 Task: Change the option "Time window to use in ms" to 5000.
Action: Mouse moved to (124, 18)
Screenshot: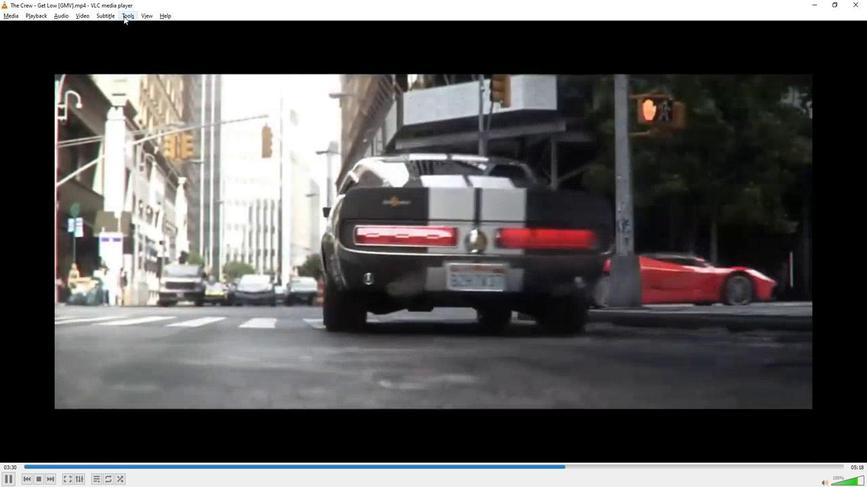 
Action: Mouse pressed left at (124, 18)
Screenshot: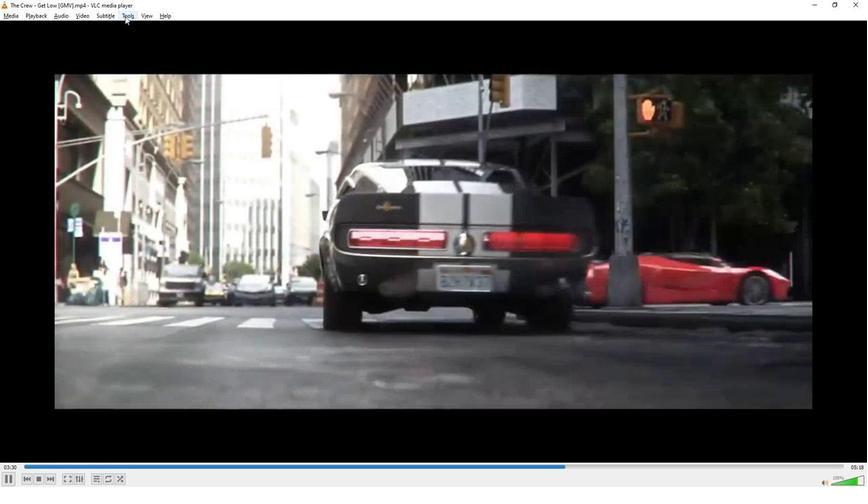 
Action: Mouse moved to (142, 122)
Screenshot: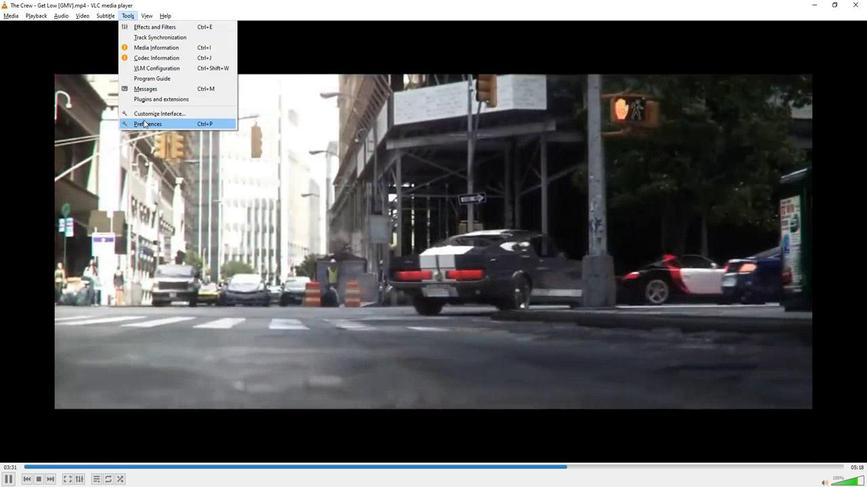 
Action: Mouse pressed left at (142, 122)
Screenshot: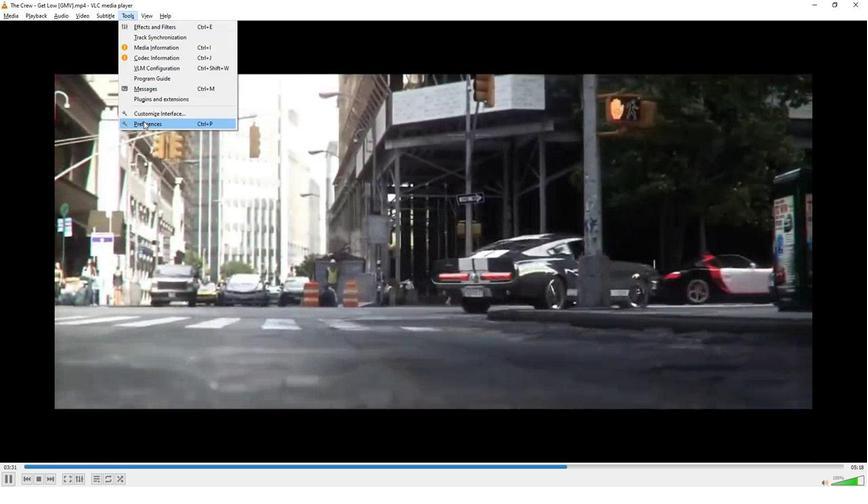 
Action: Mouse moved to (252, 368)
Screenshot: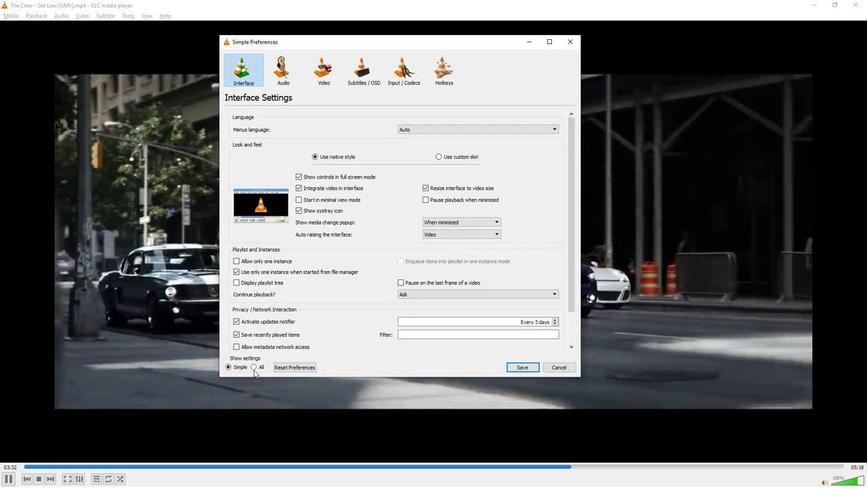 
Action: Mouse pressed left at (252, 368)
Screenshot: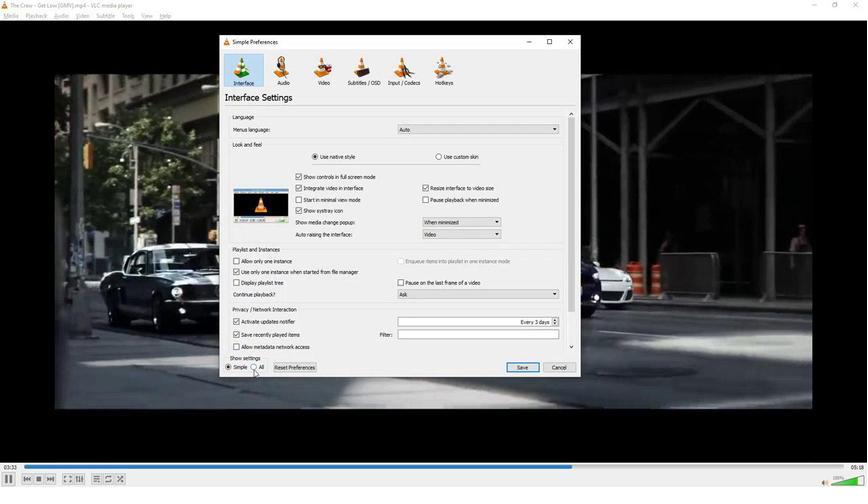 
Action: Mouse moved to (241, 166)
Screenshot: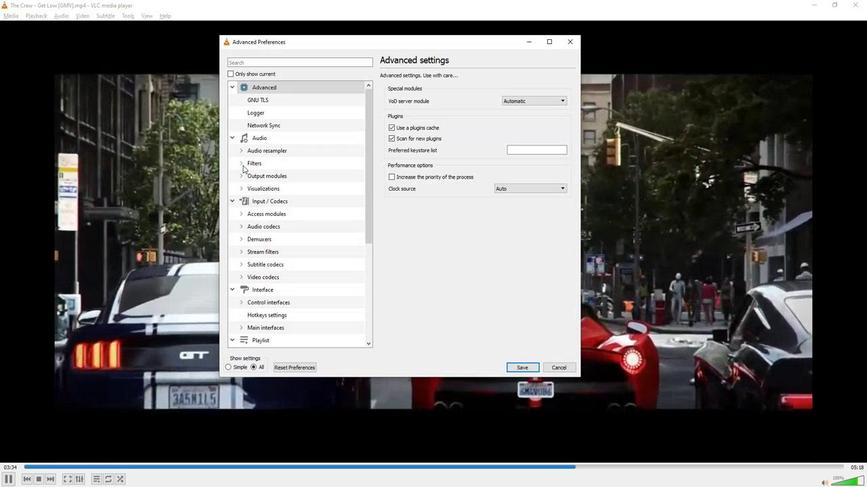 
Action: Mouse pressed left at (241, 166)
Screenshot: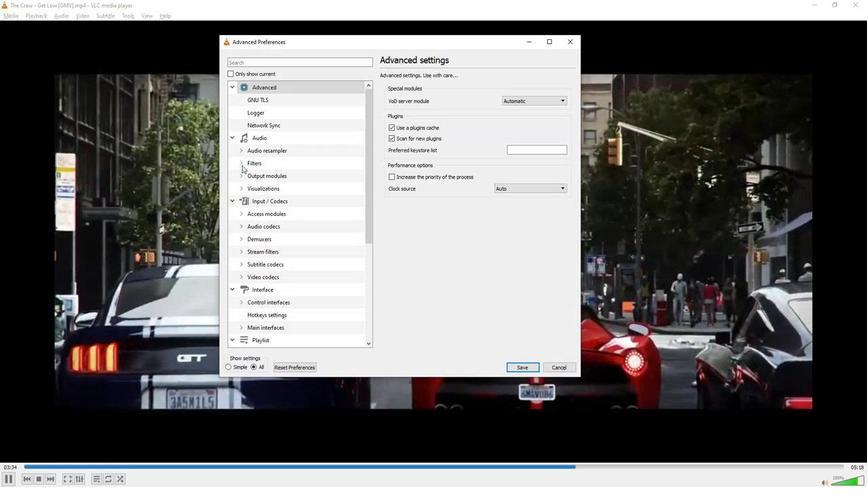 
Action: Mouse moved to (256, 189)
Screenshot: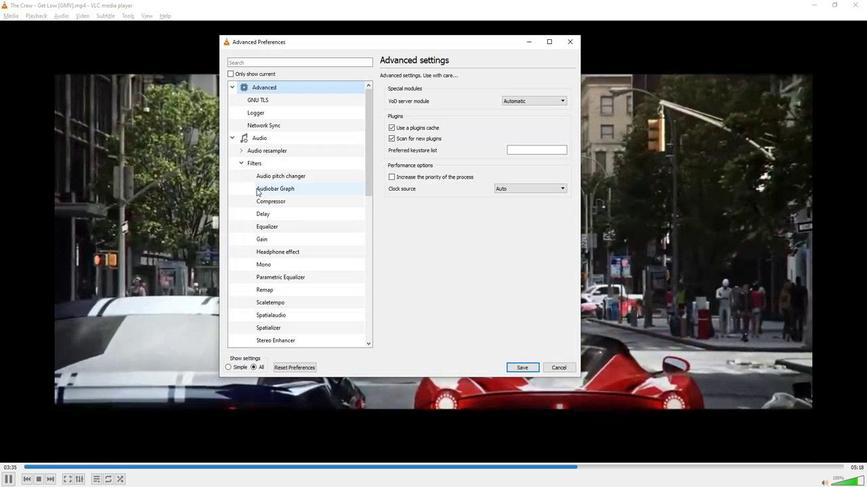 
Action: Mouse pressed left at (256, 189)
Screenshot: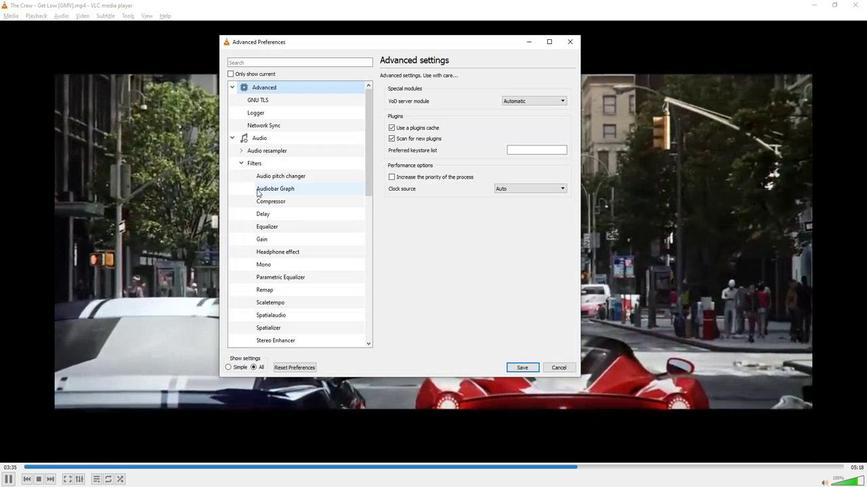 
Action: Mouse moved to (557, 125)
Screenshot: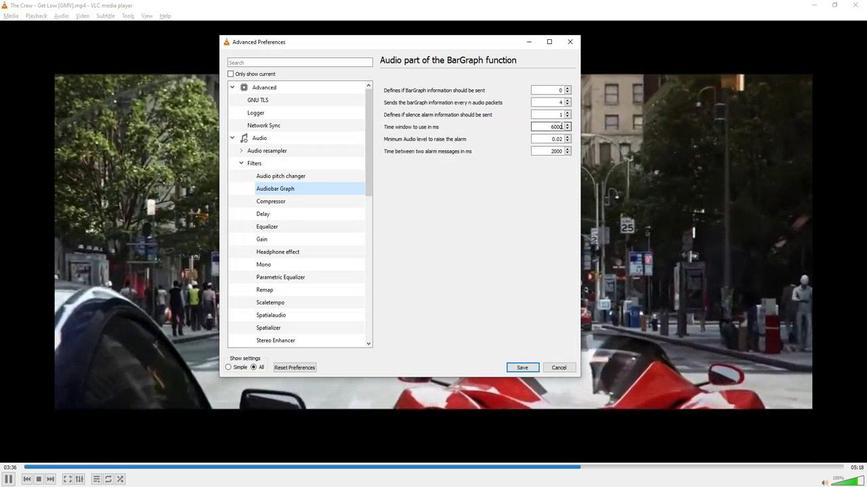 
Action: Mouse pressed left at (557, 125)
Screenshot: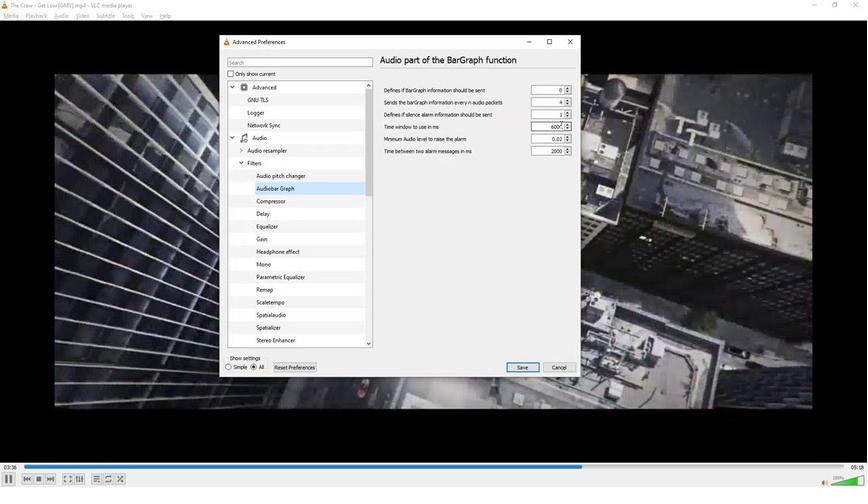 
Action: Mouse pressed left at (557, 125)
Screenshot: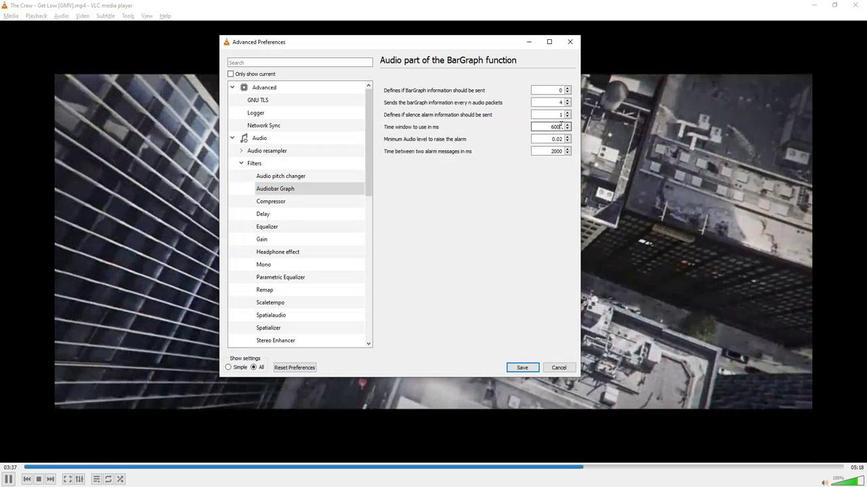 
Action: Mouse pressed left at (557, 125)
Screenshot: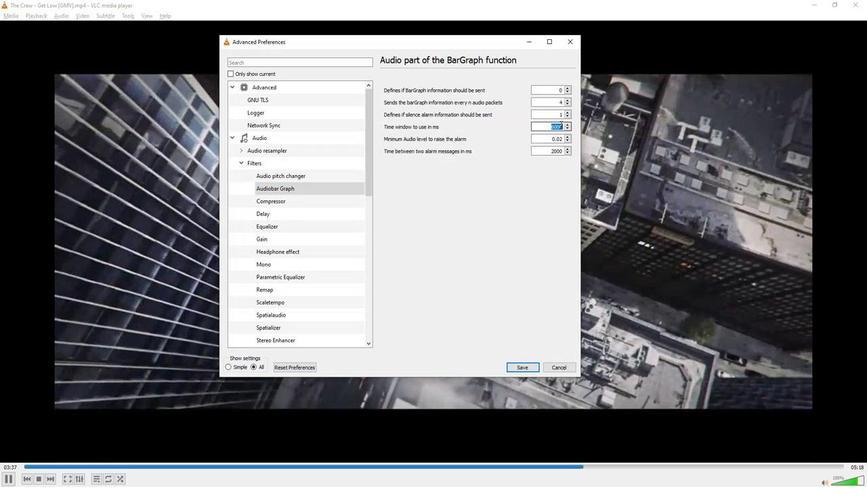
Action: Key pressed 5000
Screenshot: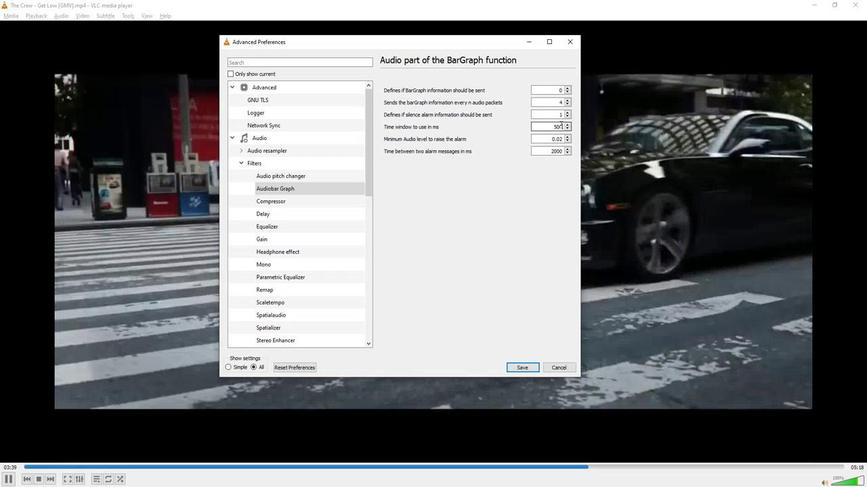 
Action: Mouse moved to (496, 209)
Screenshot: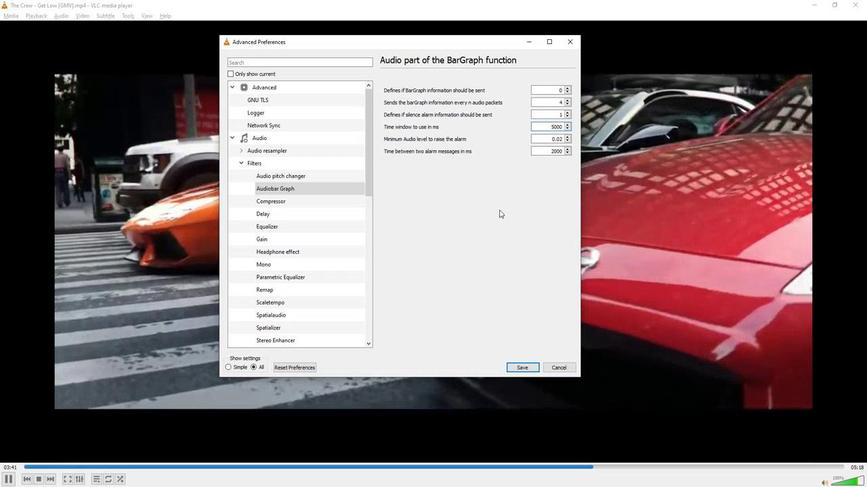 
